 Task: Add a signature Hudson Clark containing Have a great New Years Eve, Hudson Clark to email address softage.2@softage.net and add a folder Restaurants
Action: Mouse moved to (79, 101)
Screenshot: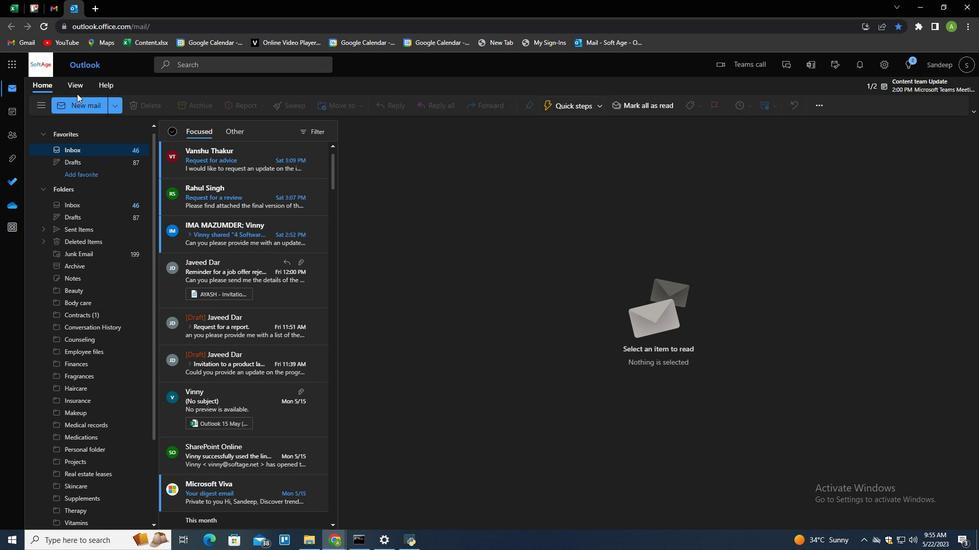 
Action: Mouse pressed left at (79, 101)
Screenshot: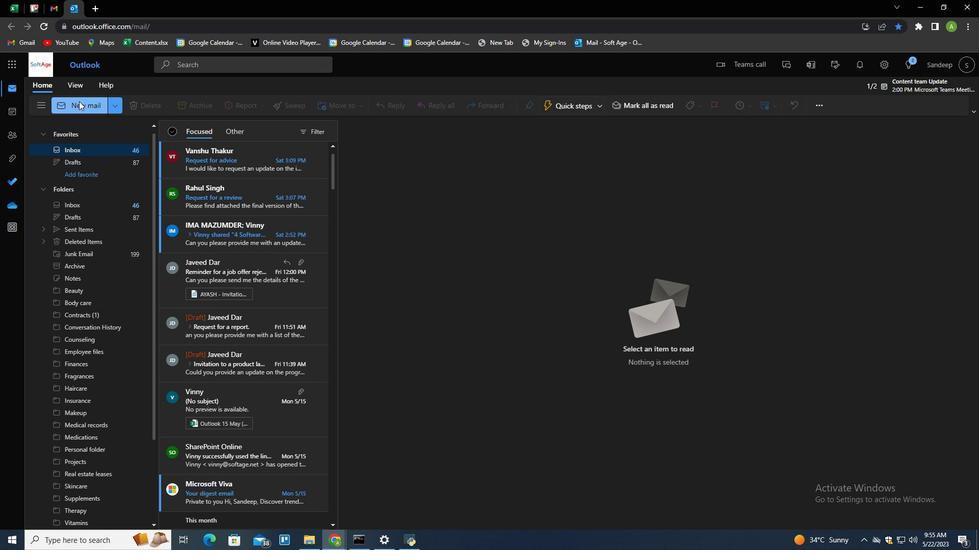 
Action: Mouse moved to (680, 107)
Screenshot: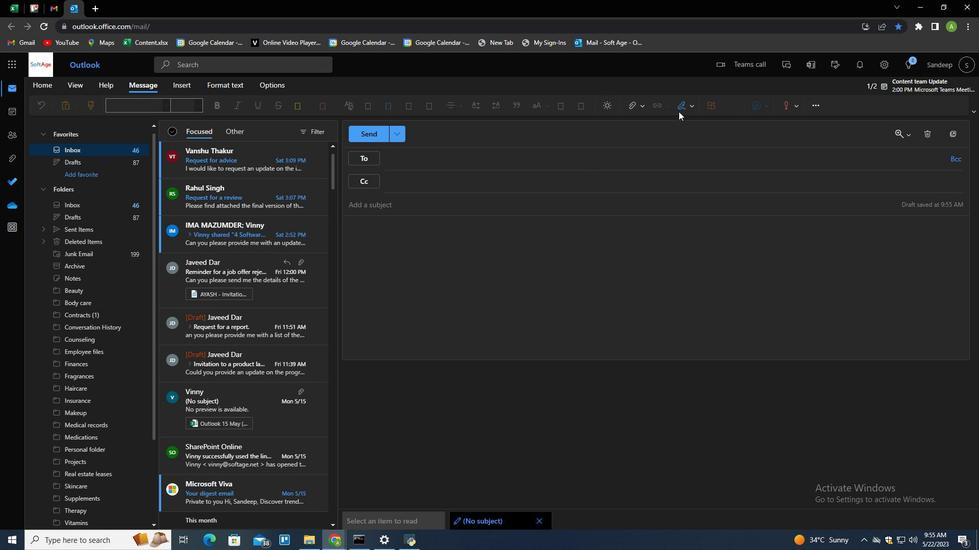 
Action: Mouse pressed left at (680, 107)
Screenshot: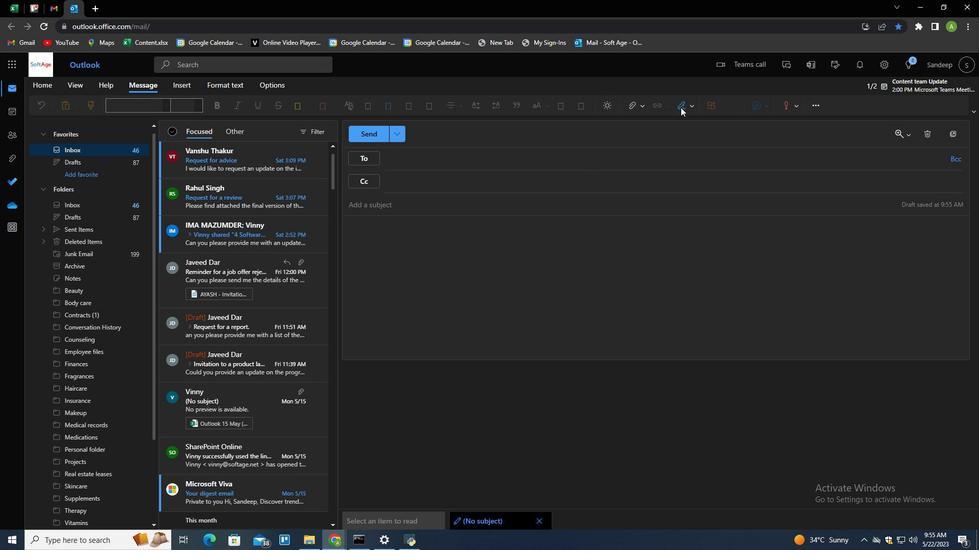 
Action: Mouse moved to (667, 144)
Screenshot: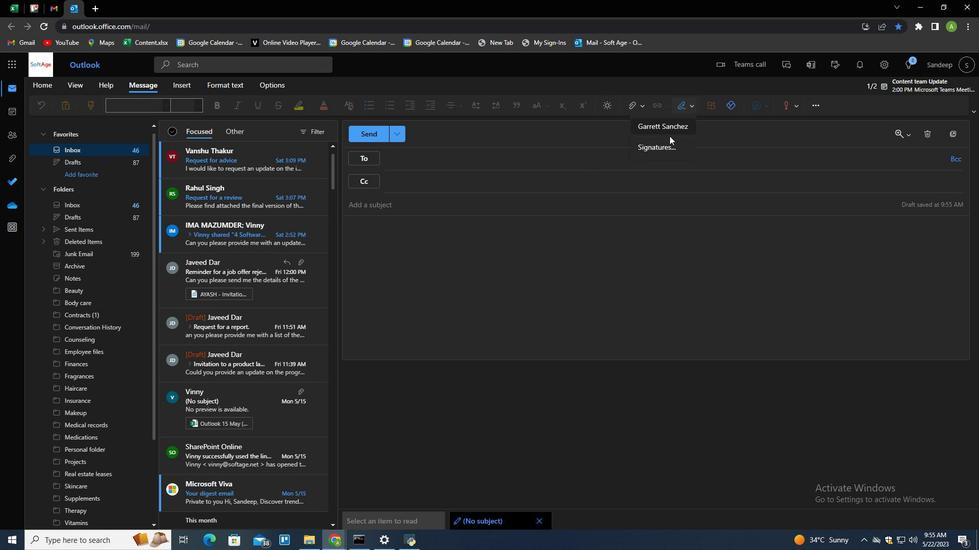 
Action: Mouse pressed left at (667, 144)
Screenshot: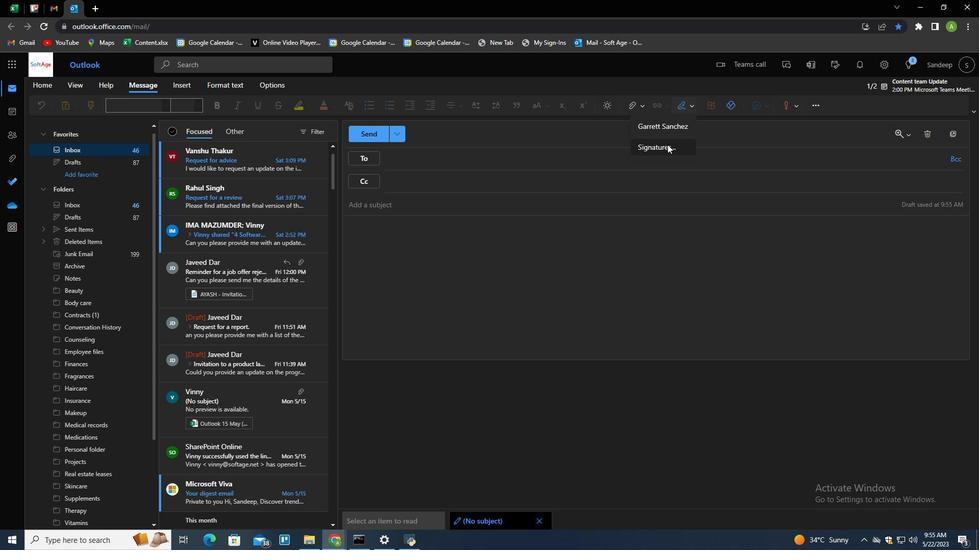 
Action: Mouse moved to (690, 184)
Screenshot: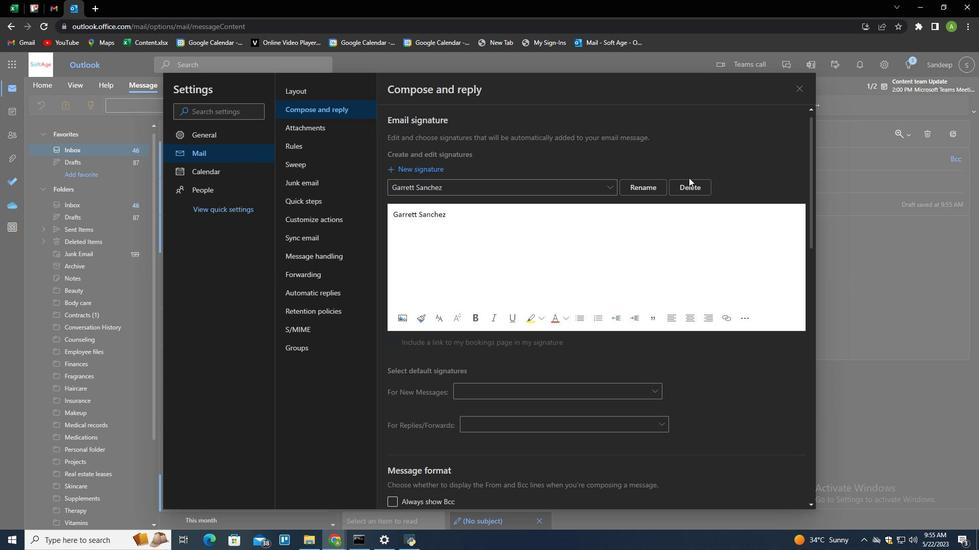 
Action: Mouse pressed left at (690, 184)
Screenshot: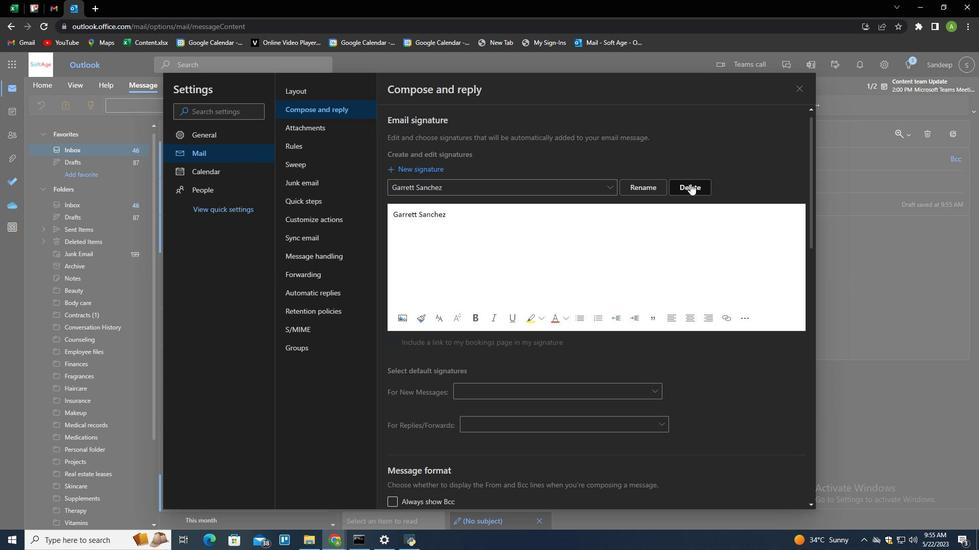 
Action: Mouse moved to (688, 185)
Screenshot: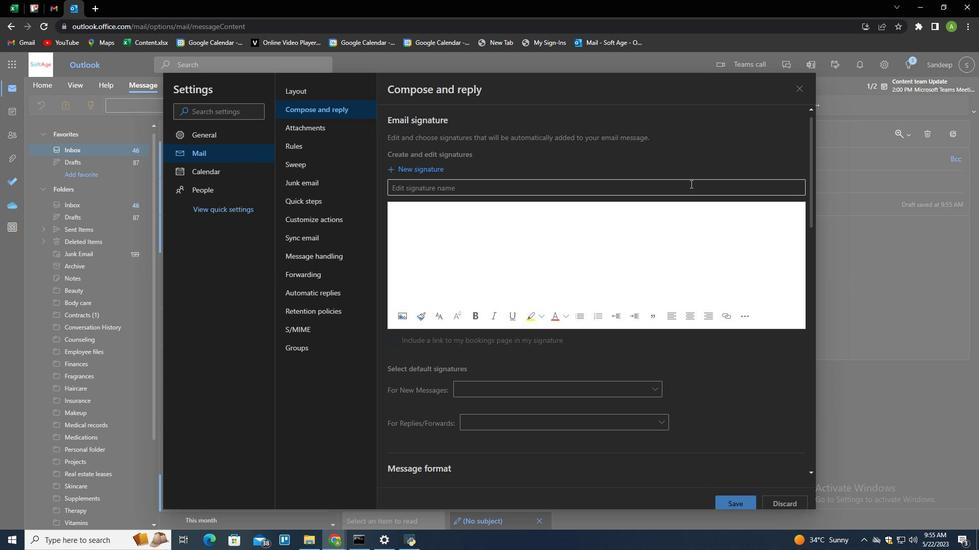 
Action: Mouse pressed left at (688, 185)
Screenshot: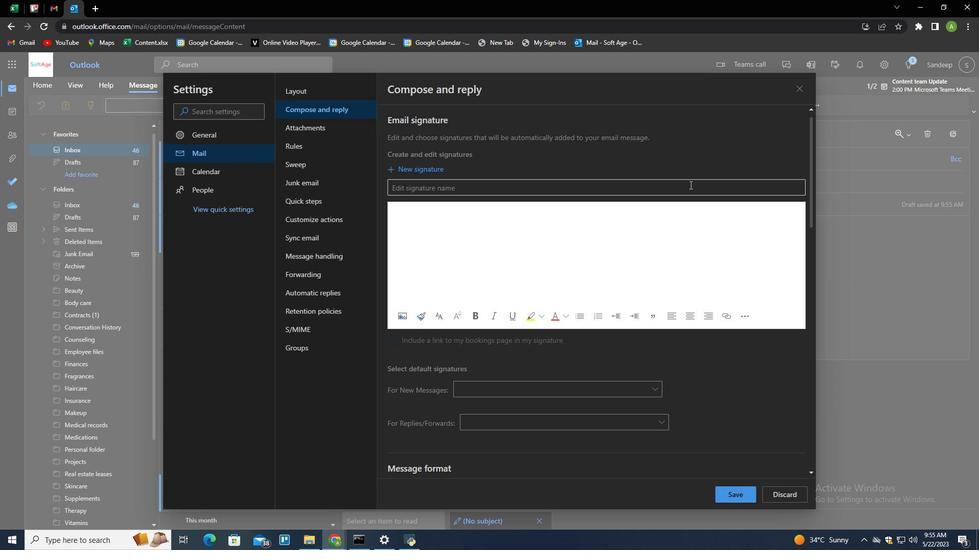 
Action: Key pressed <Key.shift>Hi<Key.backspace>udcom<Key.backspace><Key.backspace><Key.backspace>son<Key.space><Key.shift>Clart<Key.tab><Key.shift>Hus<Key.backspace>dz<Key.backspace>x<Key.backspace>son<Key.space><Key.shift>V<Key.backspace><Key.shift>Clart<Key.home><Key.shift>Hace<Key.space><Key.backspace><Key.backspace><Key.backspace>vds<Key.backspace><Key.backspace>e<Key.space>a<Key.space>great<Key.space><Key.shift>New<Key.space>yearss<Key.backspace><Key.space><Key.shift>Eve,<Key.shift_r><Key.enter><Key.right><Key.end><Key.backspace>k
Screenshot: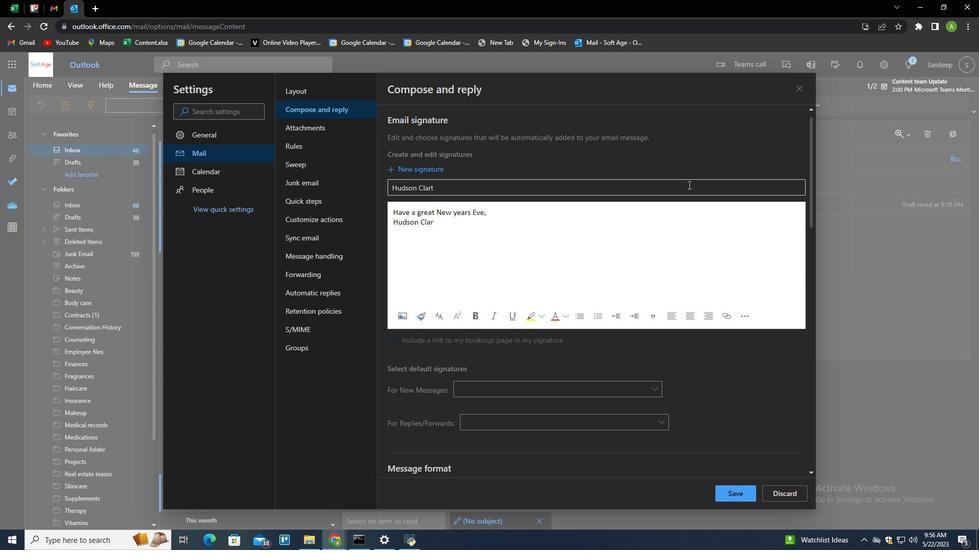 
Action: Mouse pressed left at (688, 185)
Screenshot: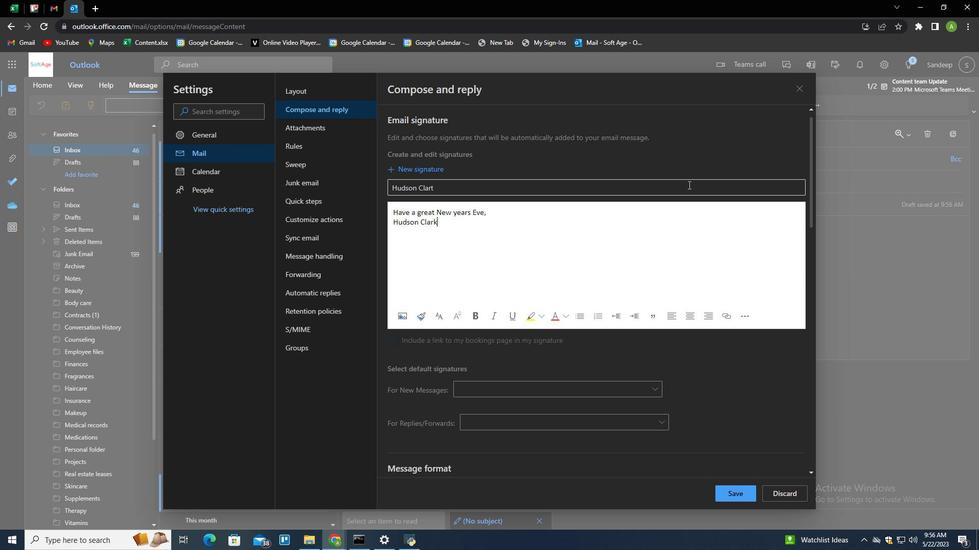 
Action: Key pressed <Key.backspace>k
Screenshot: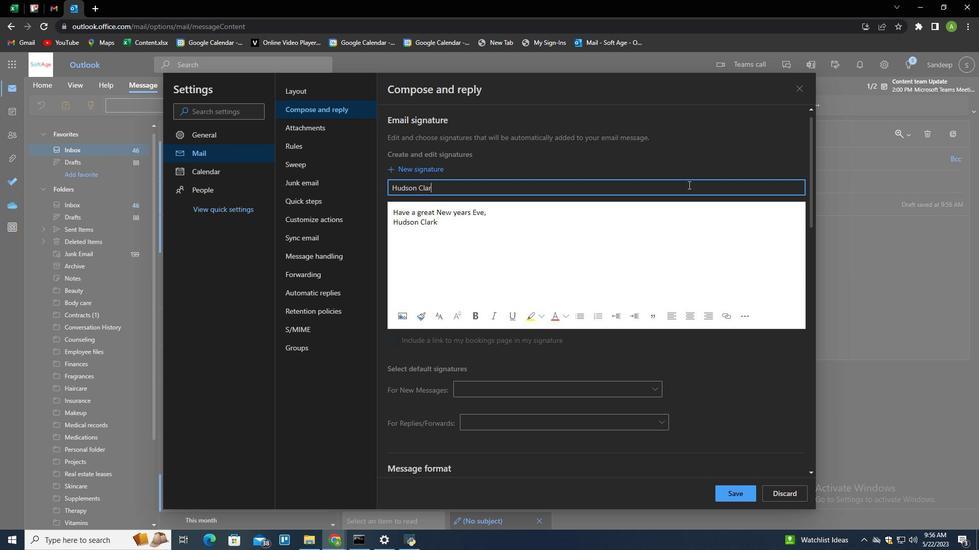 
Action: Mouse moved to (736, 491)
Screenshot: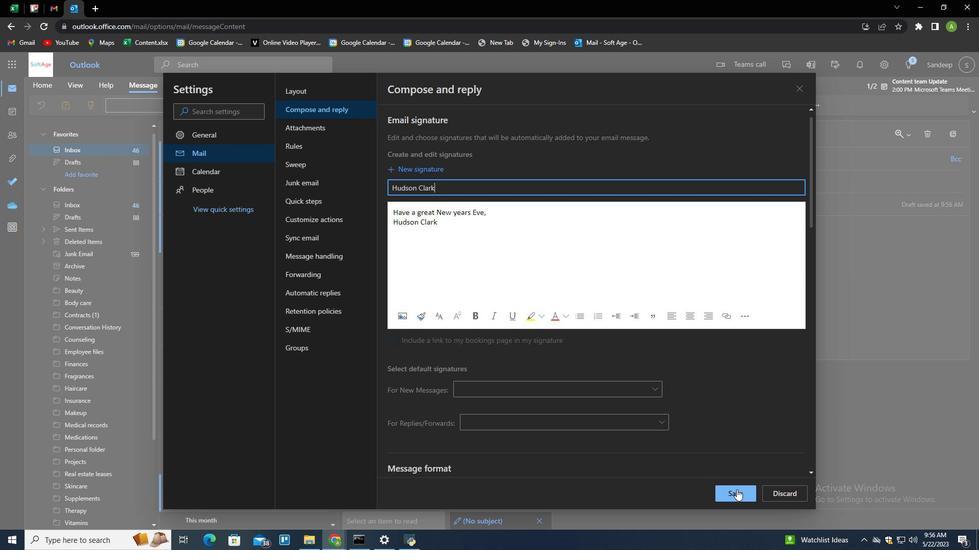 
Action: Mouse pressed left at (736, 491)
Screenshot: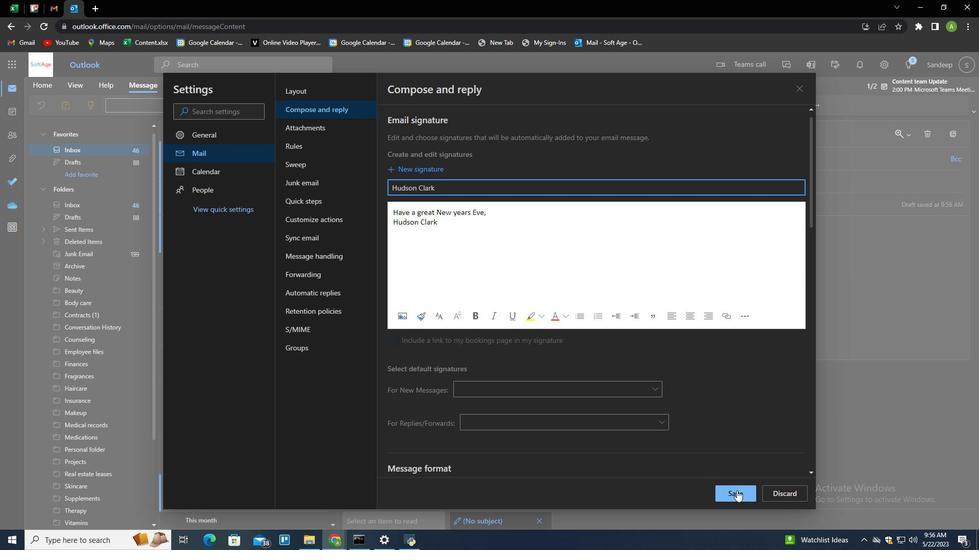 
Action: Mouse moved to (889, 268)
Screenshot: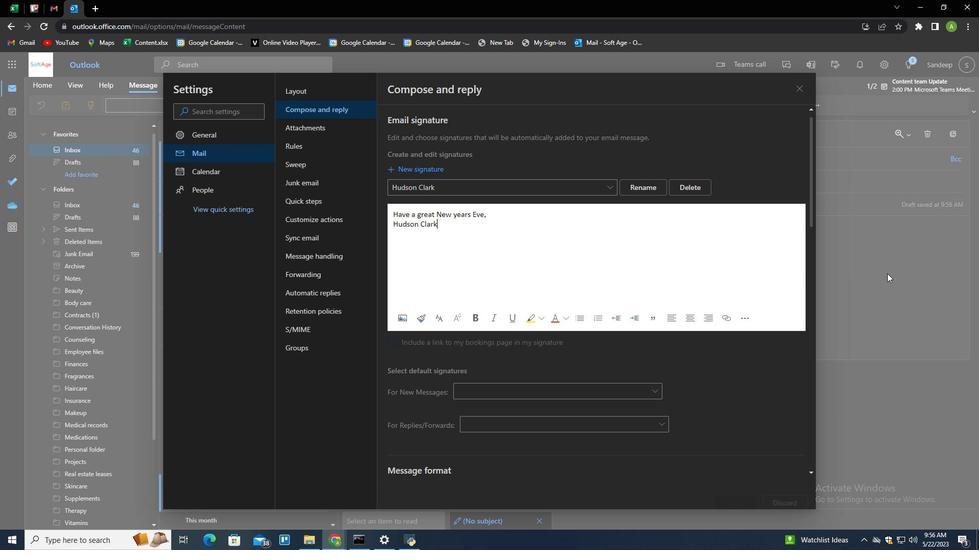 
Action: Mouse pressed left at (889, 268)
Screenshot: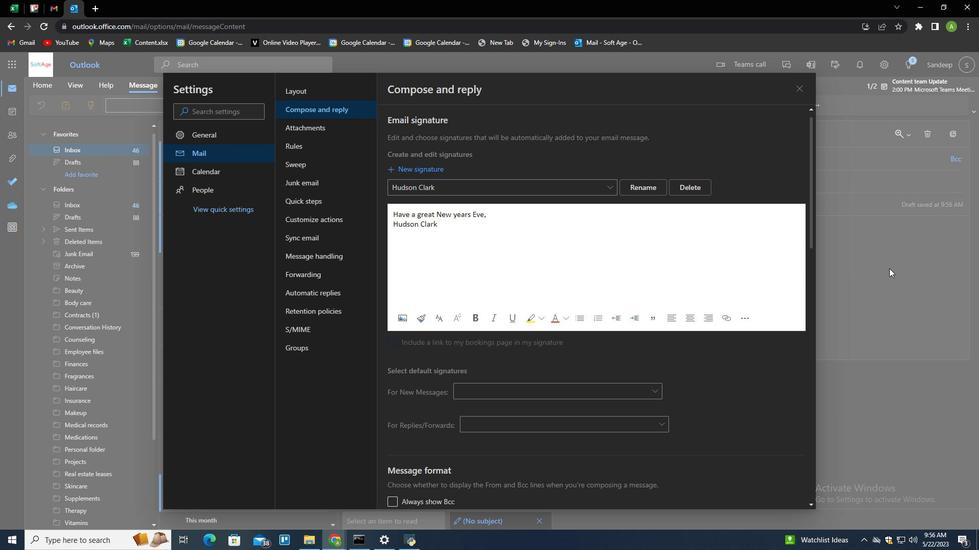 
Action: Mouse moved to (690, 106)
Screenshot: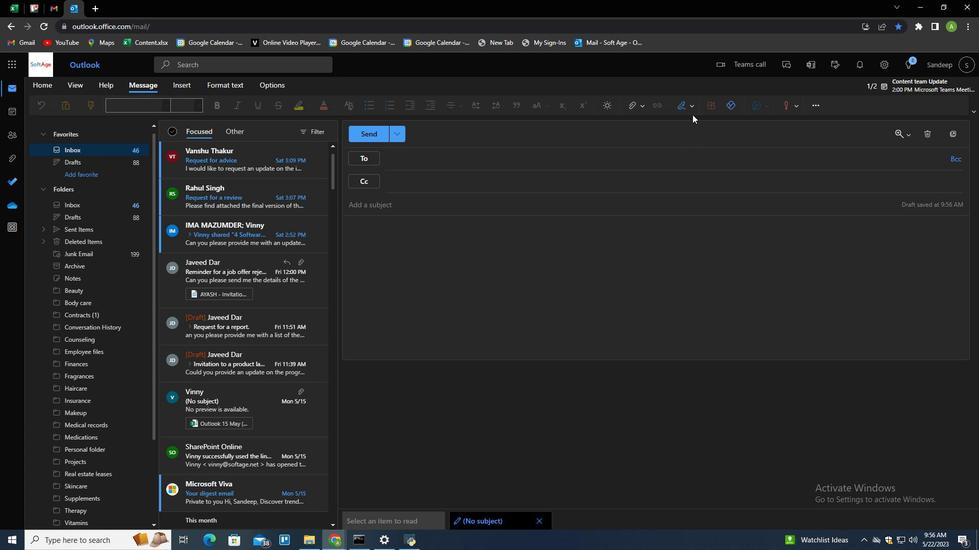 
Action: Mouse pressed left at (690, 106)
Screenshot: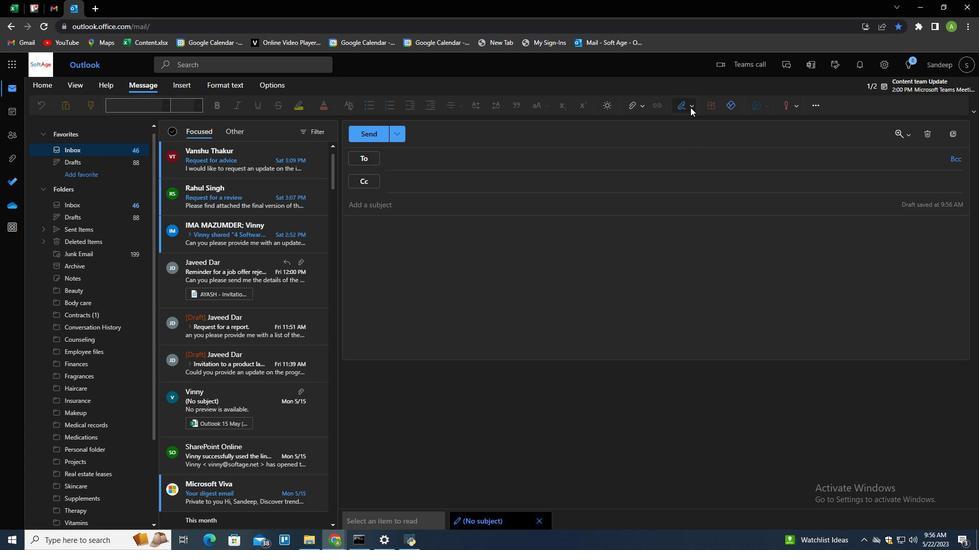 
Action: Mouse moved to (677, 124)
Screenshot: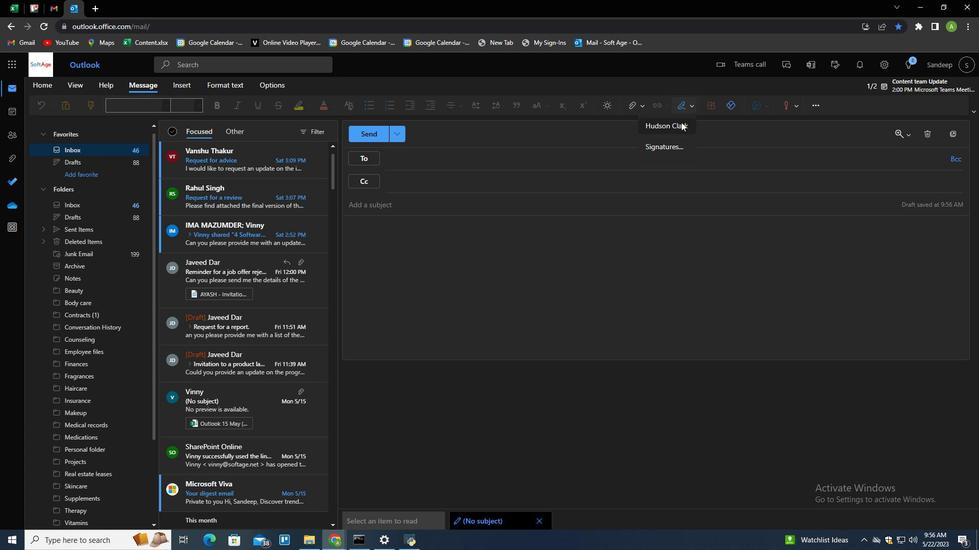 
Action: Mouse pressed left at (677, 124)
Screenshot: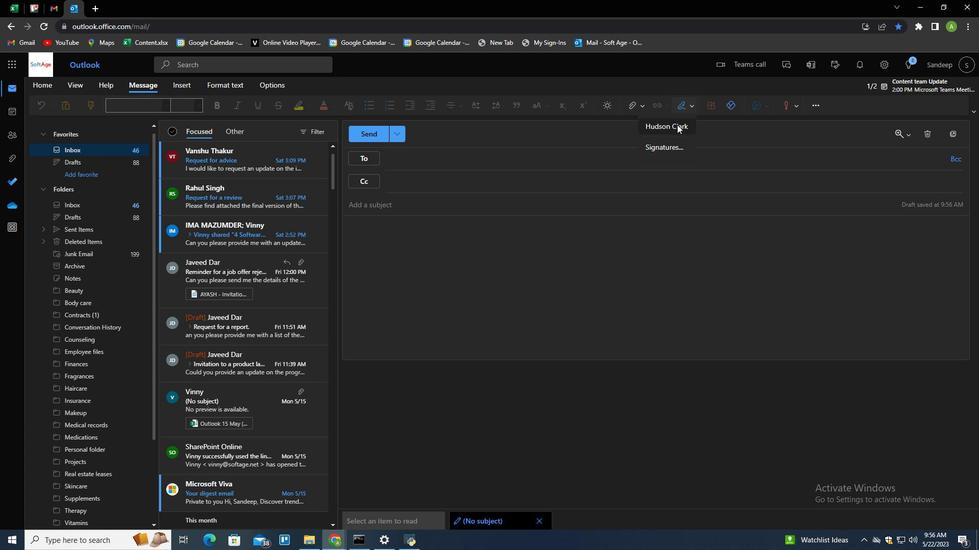 
Action: Mouse moved to (402, 160)
Screenshot: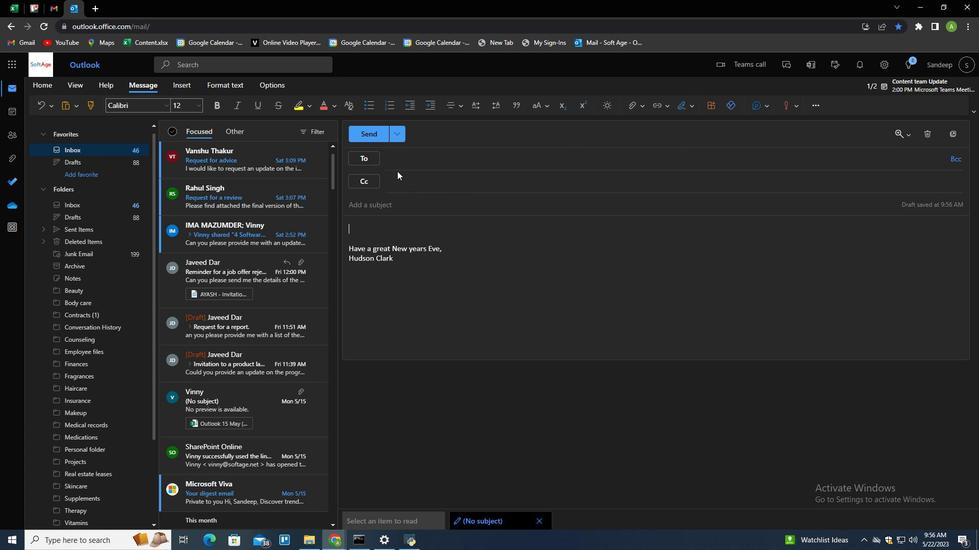 
Action: Mouse pressed left at (402, 160)
Screenshot: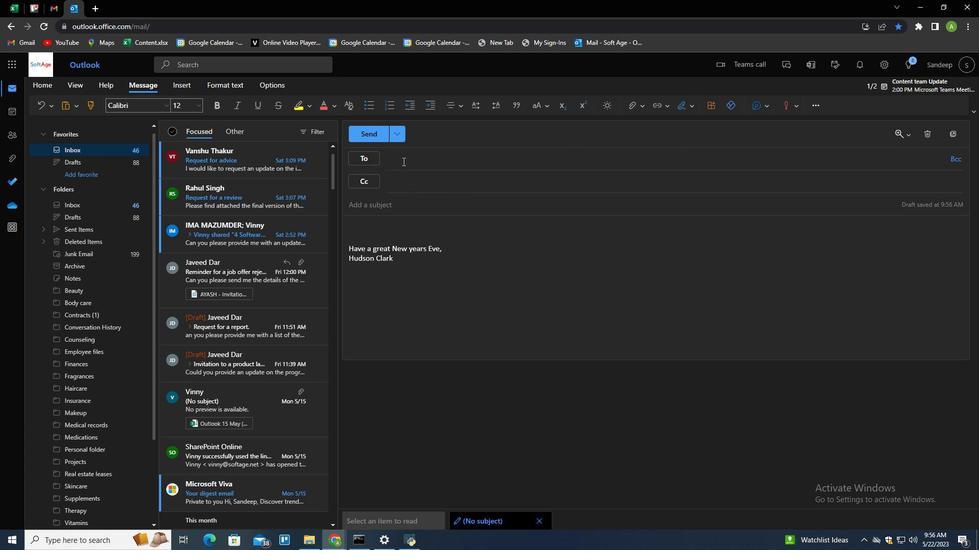 
Action: Key pressed softage.2<Key.shift>@softage.net<Key.enter>
Screenshot: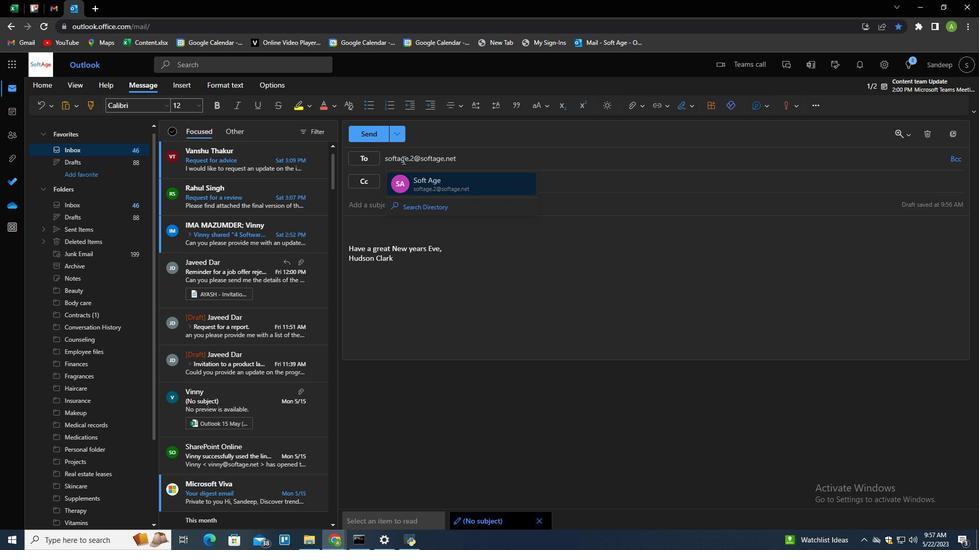 
Action: Mouse moved to (436, 266)
Screenshot: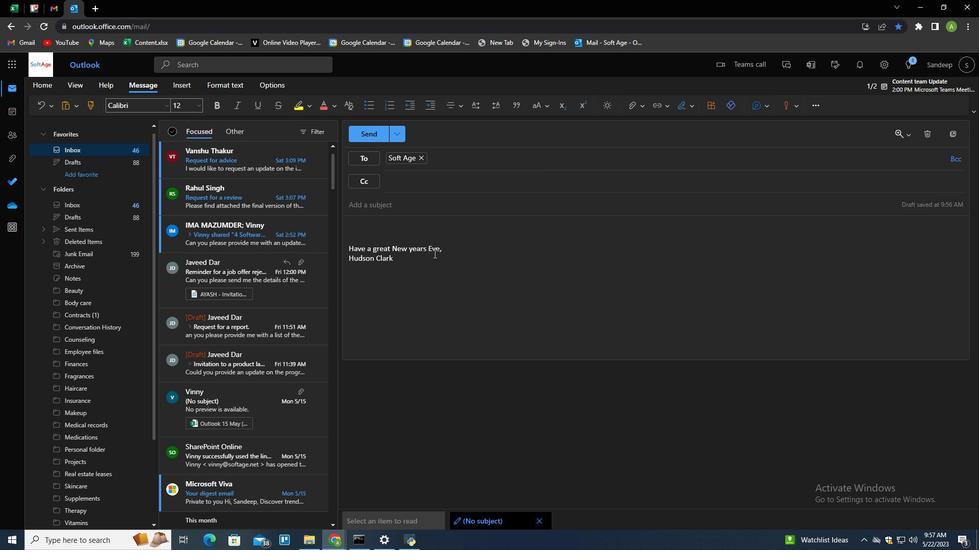 
Action: Mouse pressed left at (436, 266)
Screenshot: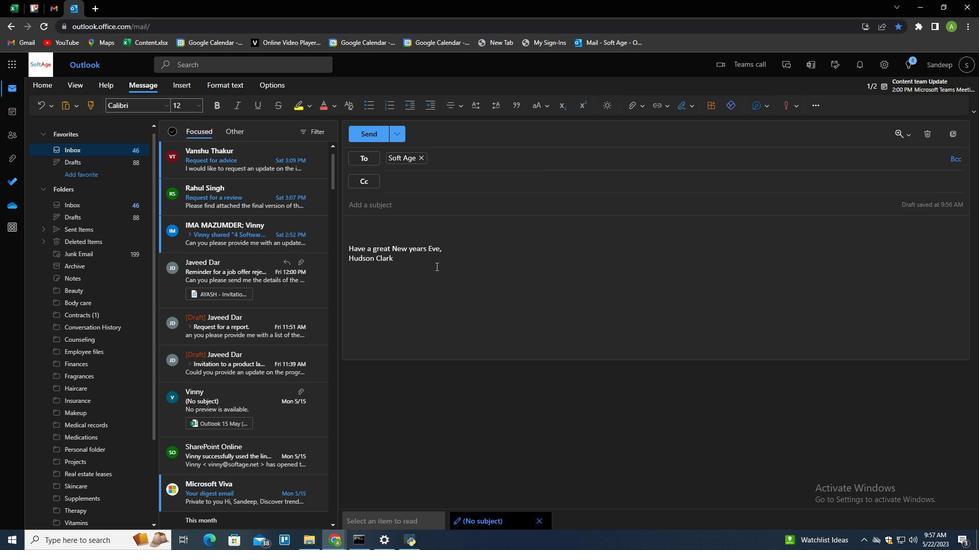 
Action: Key pressed <Key.enter>
Screenshot: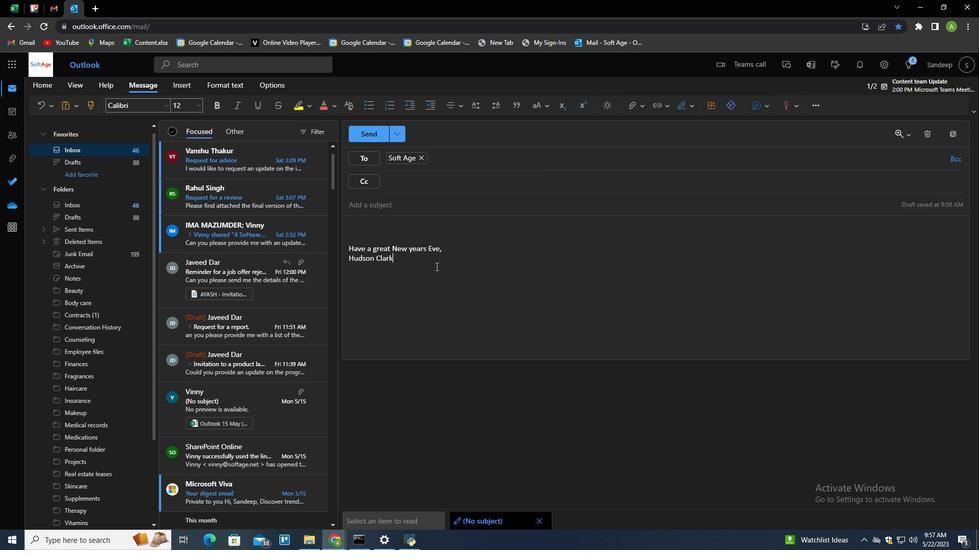 
Action: Mouse moved to (486, 318)
Screenshot: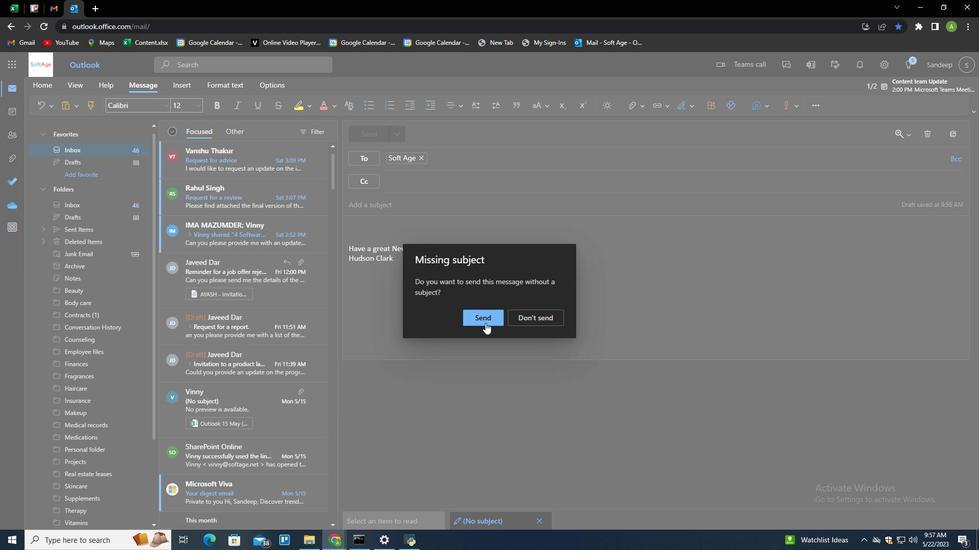 
Action: Mouse pressed left at (486, 318)
Screenshot: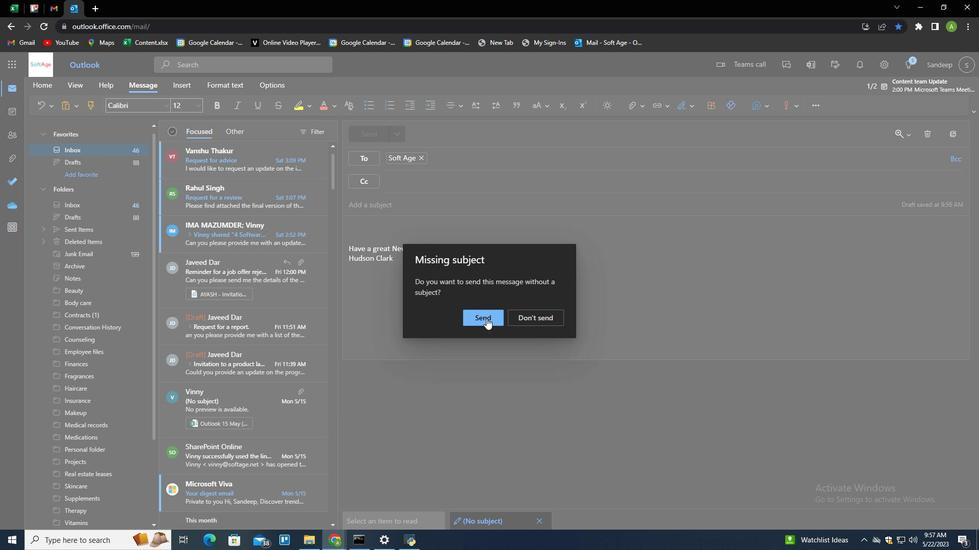 
Action: Mouse moved to (112, 463)
Screenshot: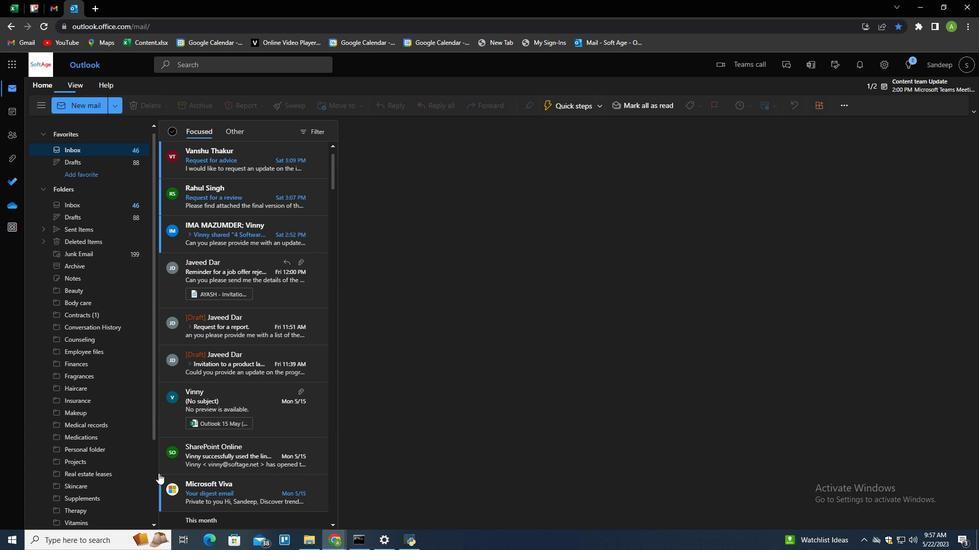 
Action: Mouse scrolled (112, 462) with delta (0, 0)
Screenshot: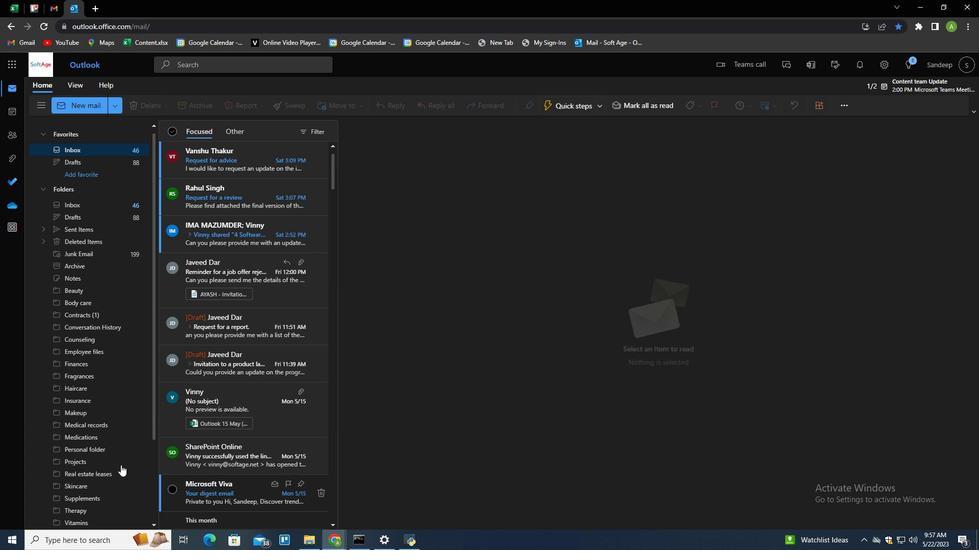 
Action: Mouse scrolled (112, 462) with delta (0, 0)
Screenshot: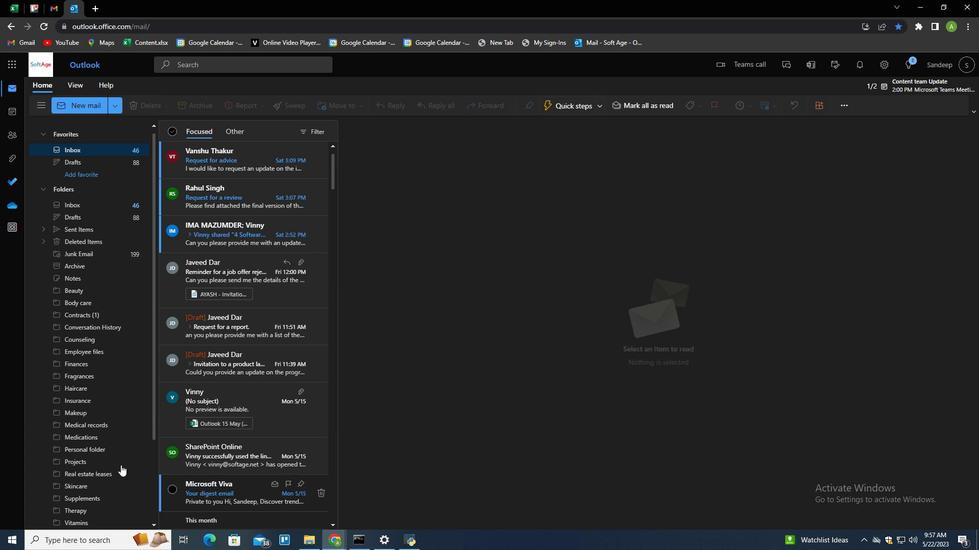 
Action: Mouse scrolled (112, 462) with delta (0, 0)
Screenshot: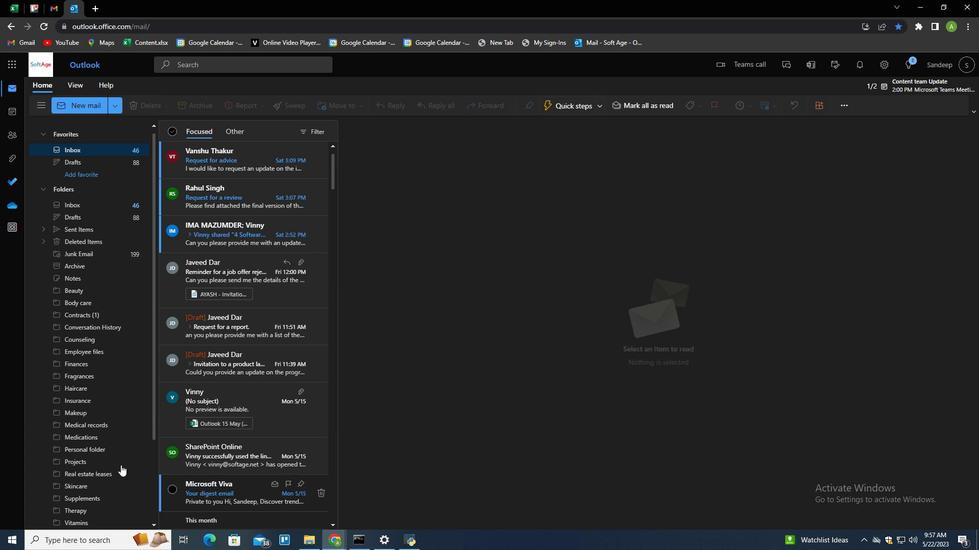 
Action: Mouse scrolled (112, 462) with delta (0, 0)
Screenshot: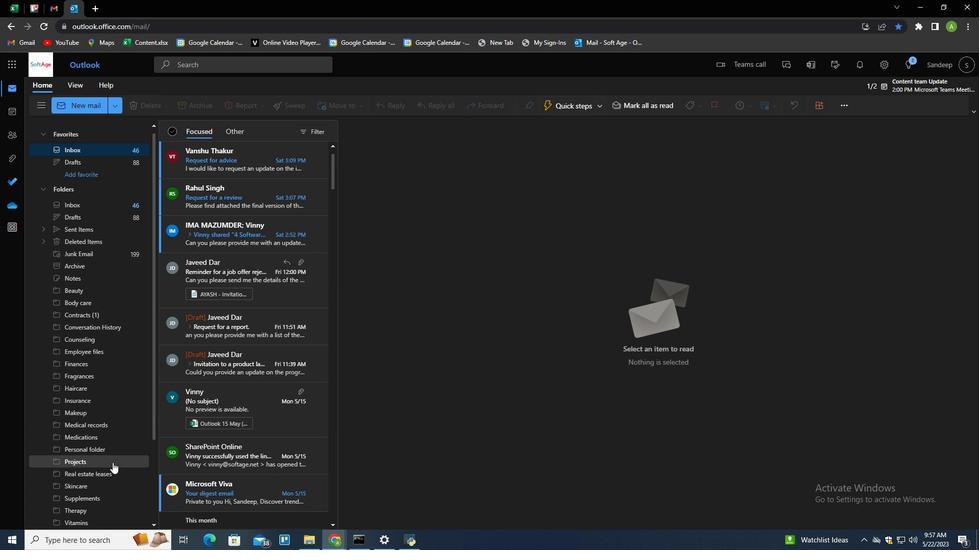 
Action: Mouse scrolled (112, 462) with delta (0, 0)
Screenshot: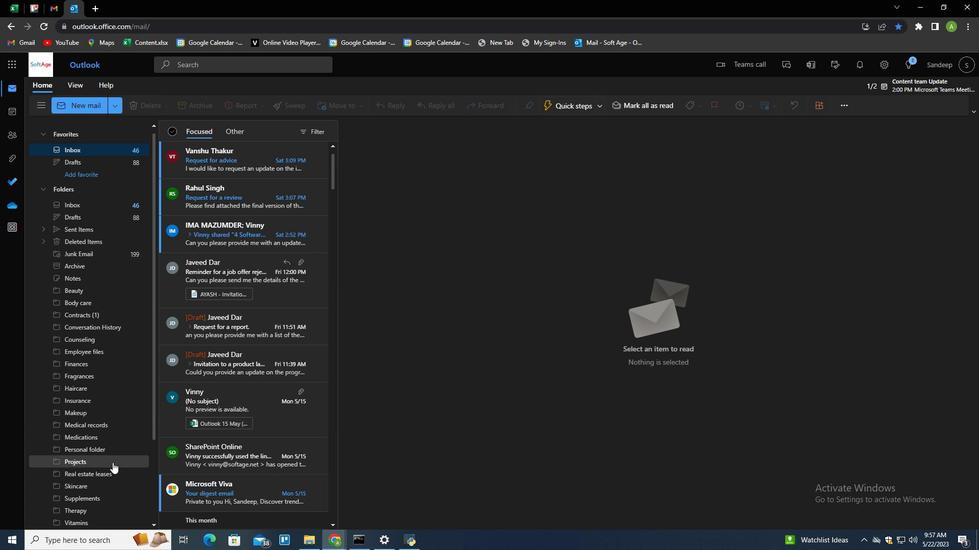 
Action: Mouse moved to (112, 462)
Screenshot: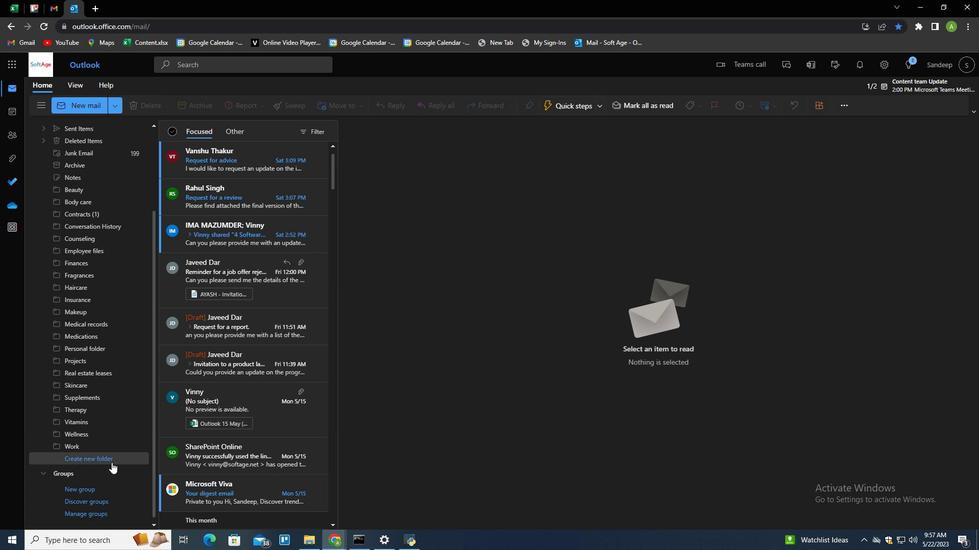 
Action: Mouse pressed left at (112, 462)
Screenshot: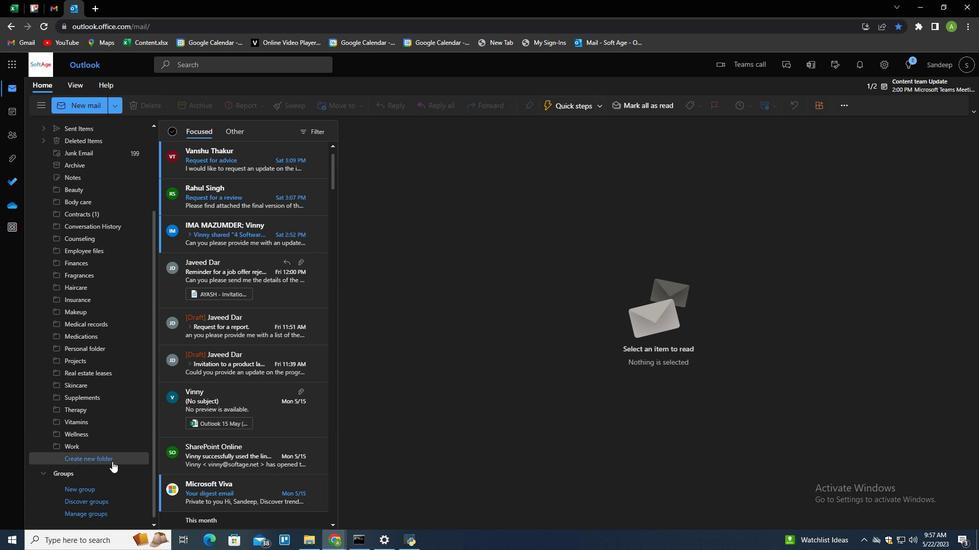
Action: Key pressed <Key.shift>Restaurants<Key.enter>
Screenshot: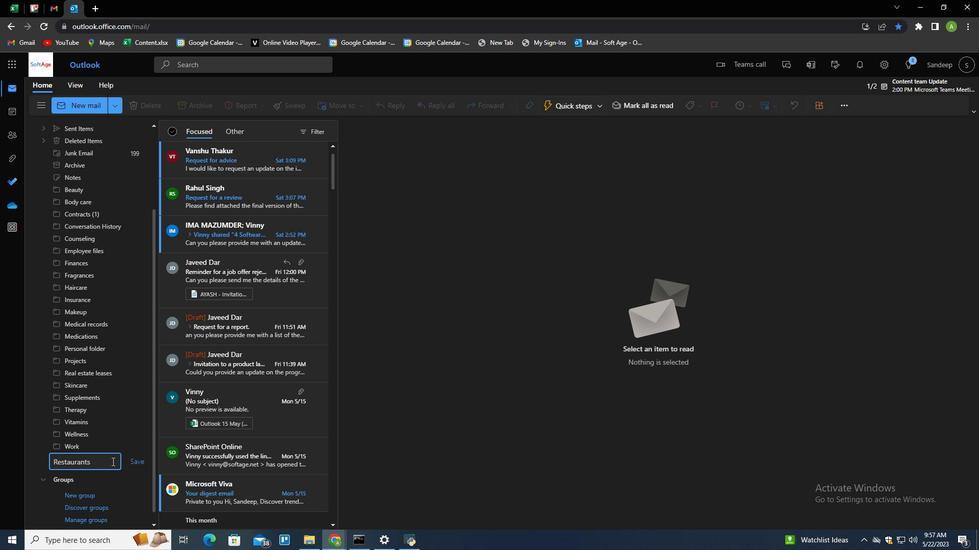 
Action: Mouse moved to (401, 409)
Screenshot: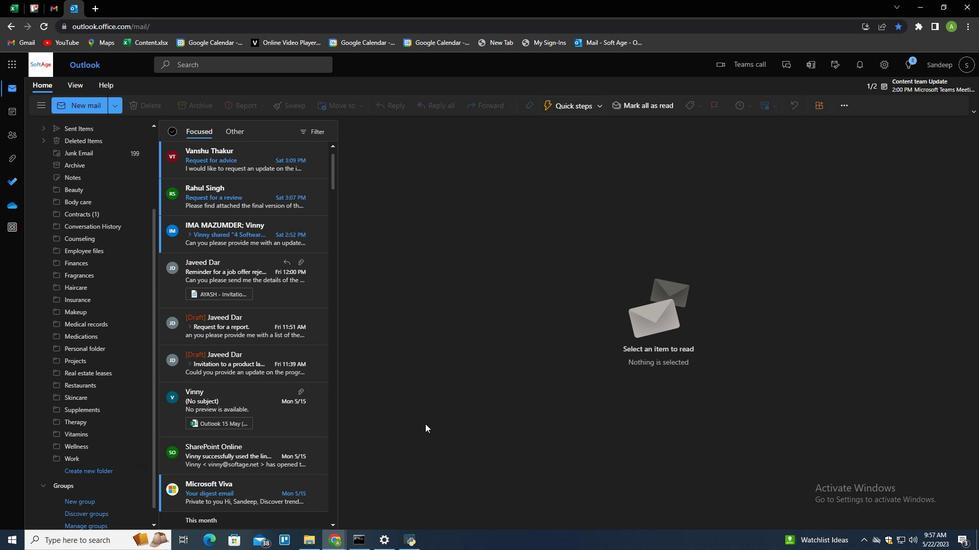 
